 Task: Set the Teletext alignment to the bottom for the VBI and Teletext decoder.
Action: Mouse moved to (92, 11)
Screenshot: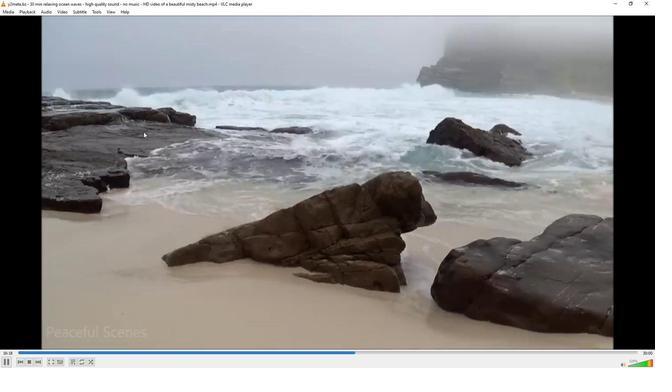 
Action: Mouse pressed left at (92, 11)
Screenshot: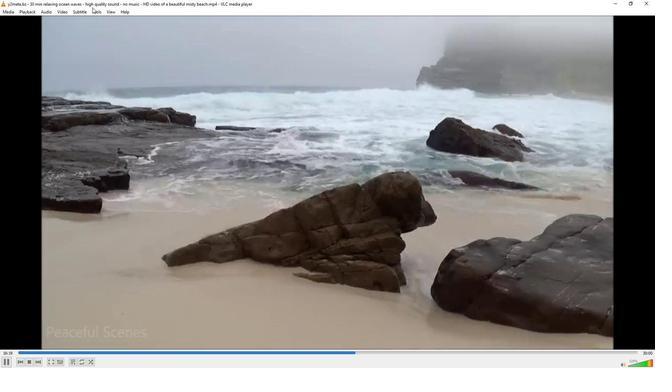 
Action: Mouse moved to (93, 15)
Screenshot: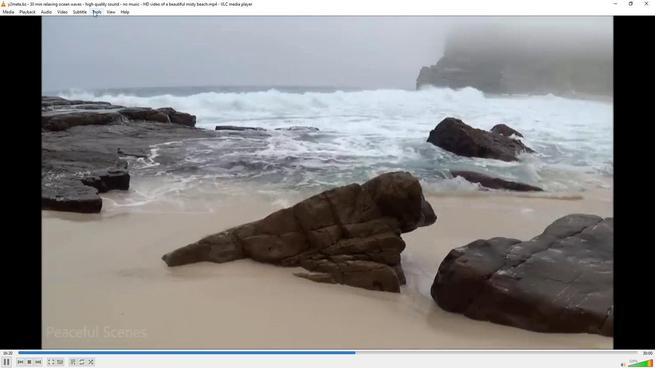 
Action: Mouse pressed left at (93, 15)
Screenshot: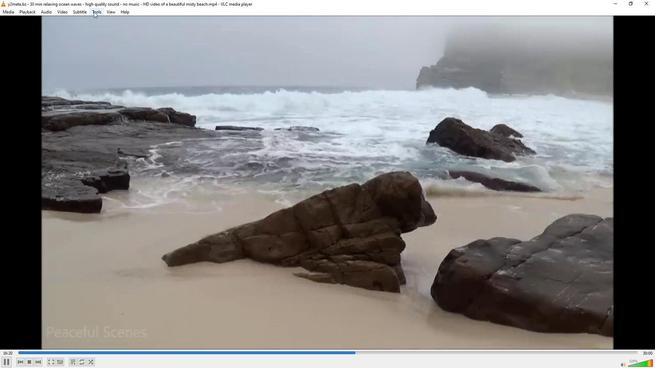 
Action: Mouse moved to (109, 96)
Screenshot: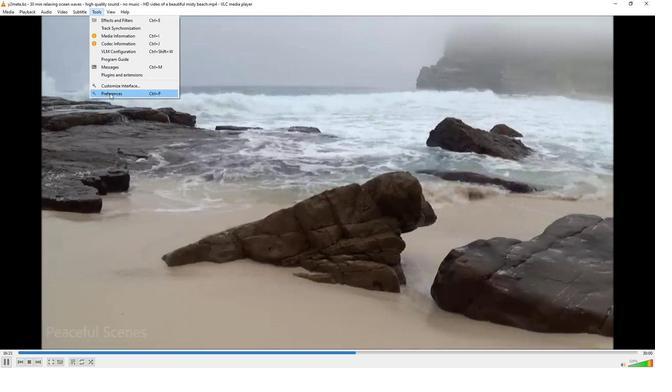 
Action: Mouse pressed left at (109, 96)
Screenshot: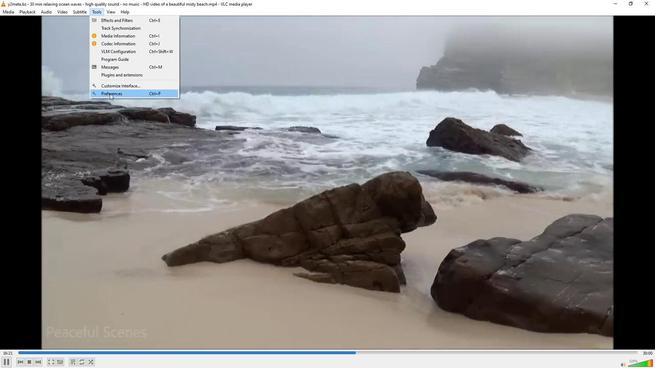 
Action: Mouse moved to (77, 286)
Screenshot: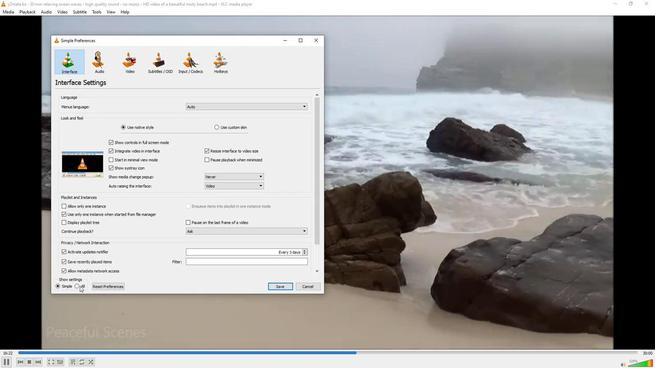 
Action: Mouse pressed left at (77, 286)
Screenshot: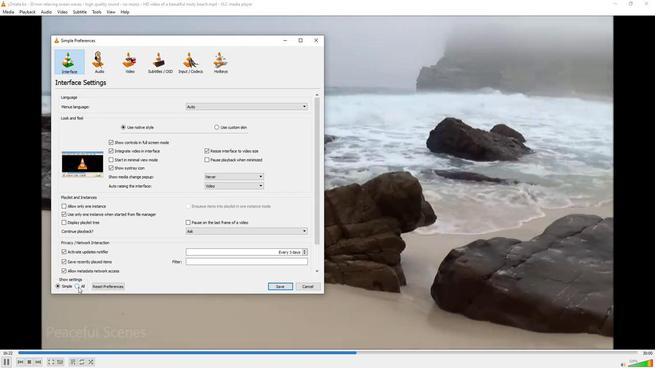 
Action: Mouse moved to (68, 189)
Screenshot: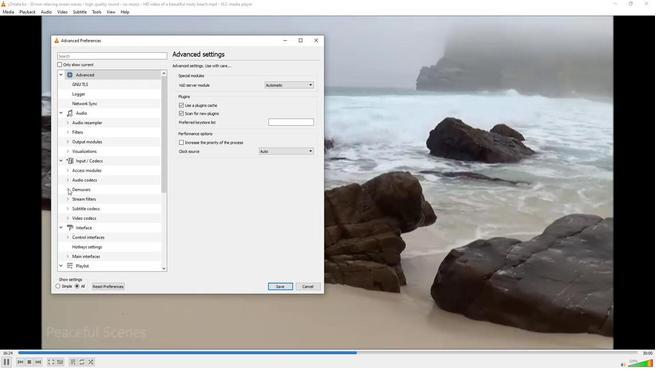 
Action: Mouse pressed left at (68, 189)
Screenshot: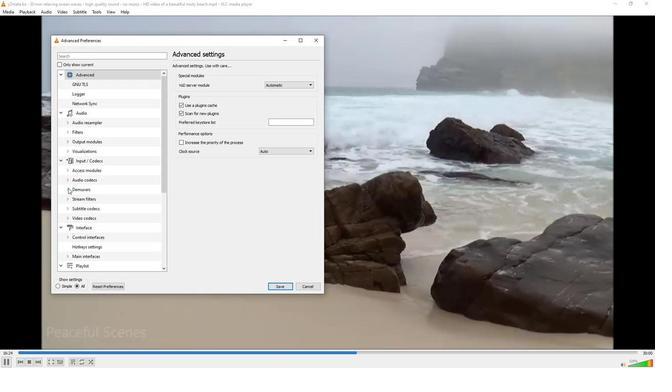 
Action: Mouse moved to (82, 214)
Screenshot: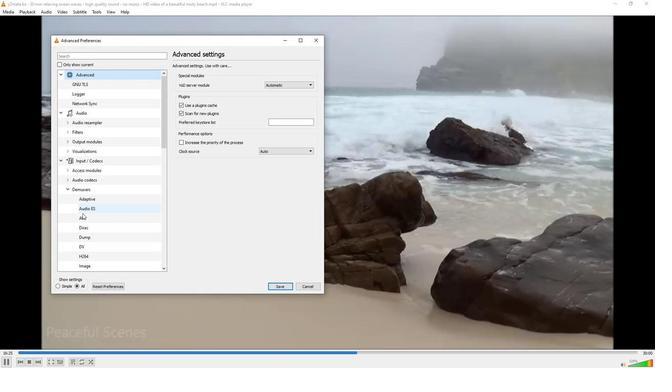 
Action: Mouse scrolled (82, 214) with delta (0, 0)
Screenshot: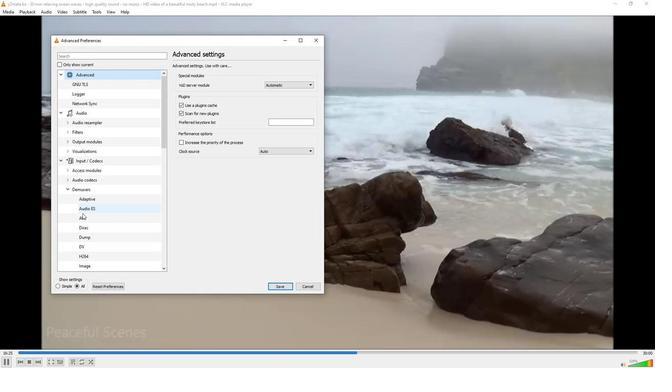 
Action: Mouse scrolled (82, 214) with delta (0, 0)
Screenshot: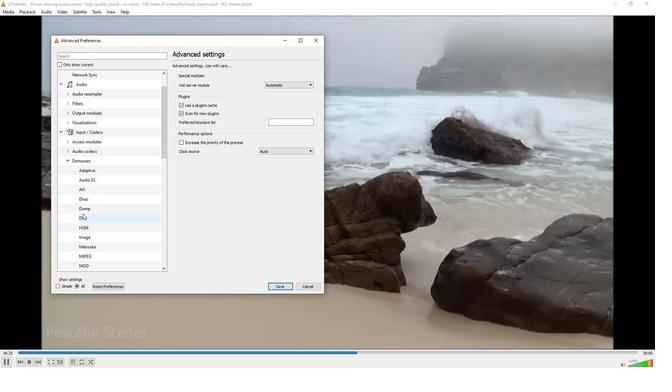 
Action: Mouse scrolled (82, 214) with delta (0, 0)
Screenshot: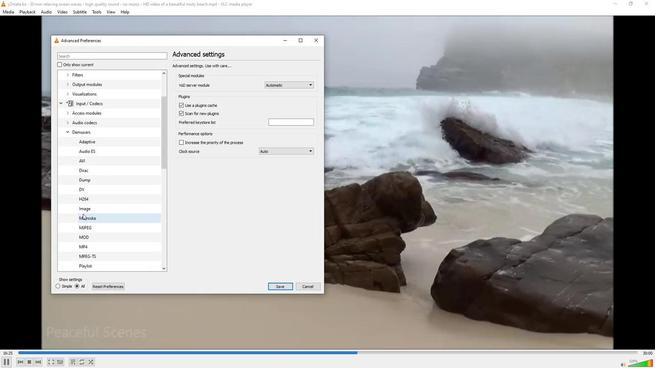 
Action: Mouse scrolled (82, 214) with delta (0, 0)
Screenshot: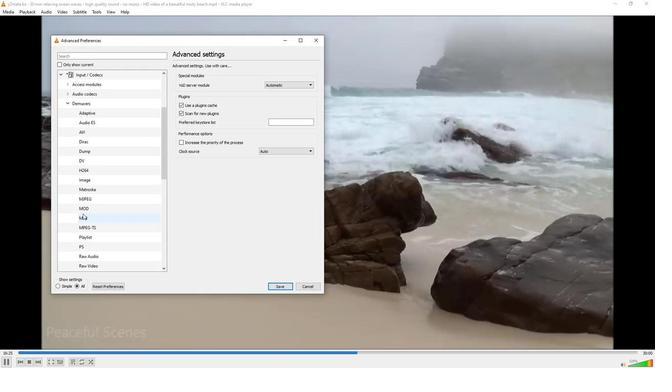 
Action: Mouse scrolled (82, 214) with delta (0, 0)
Screenshot: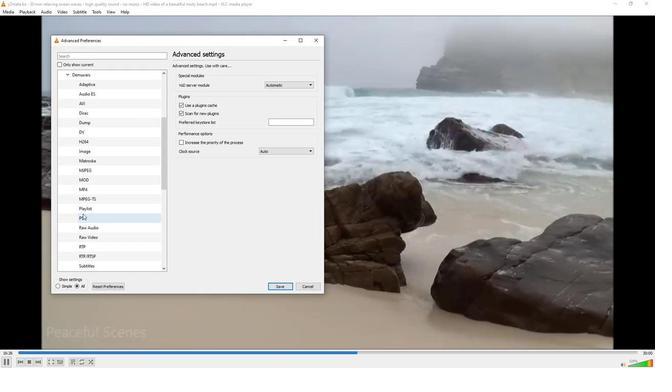 
Action: Mouse scrolled (82, 214) with delta (0, 0)
Screenshot: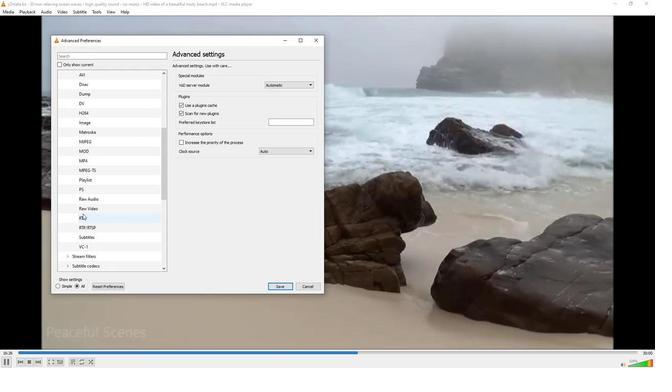 
Action: Mouse moved to (69, 236)
Screenshot: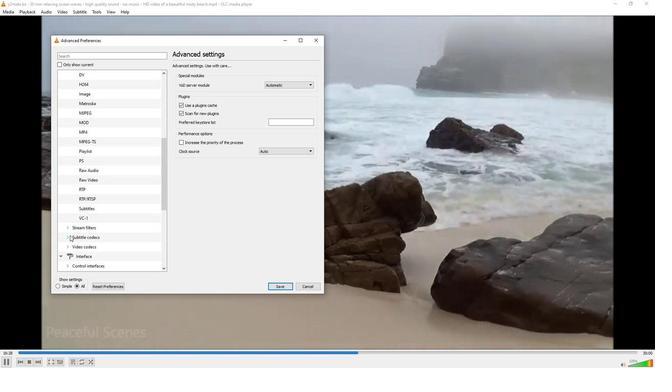 
Action: Mouse pressed left at (69, 236)
Screenshot: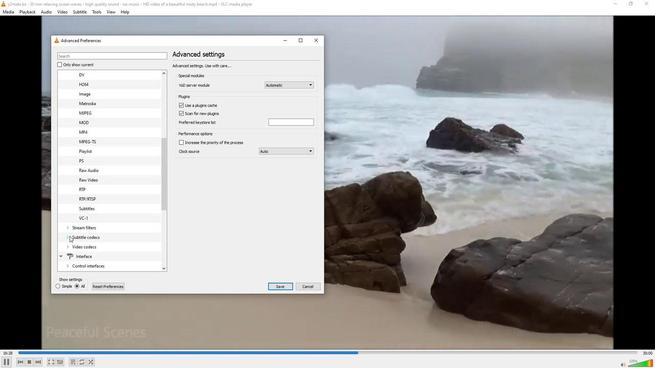 
Action: Mouse moved to (79, 238)
Screenshot: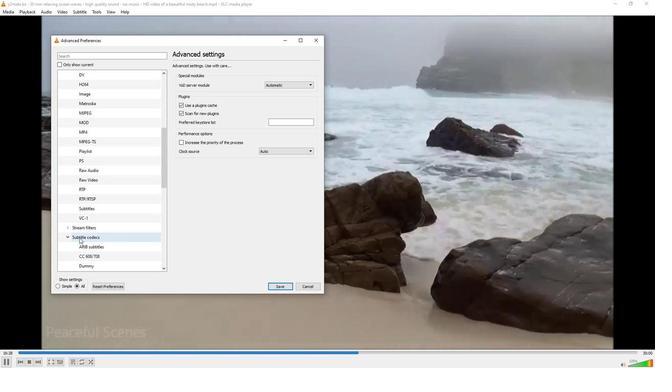 
Action: Mouse scrolled (79, 238) with delta (0, 0)
Screenshot: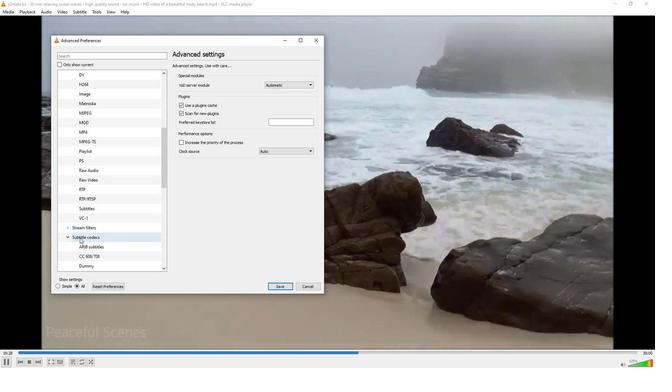 
Action: Mouse moved to (80, 238)
Screenshot: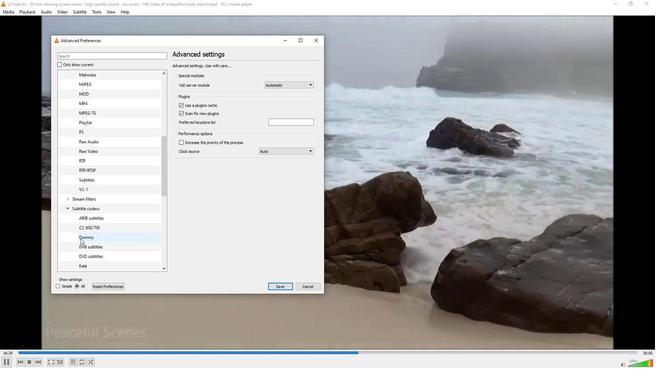 
Action: Mouse scrolled (80, 238) with delta (0, 0)
Screenshot: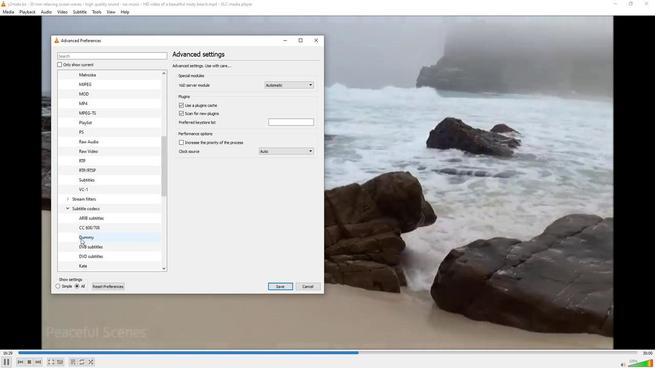 
Action: Mouse scrolled (80, 238) with delta (0, 0)
Screenshot: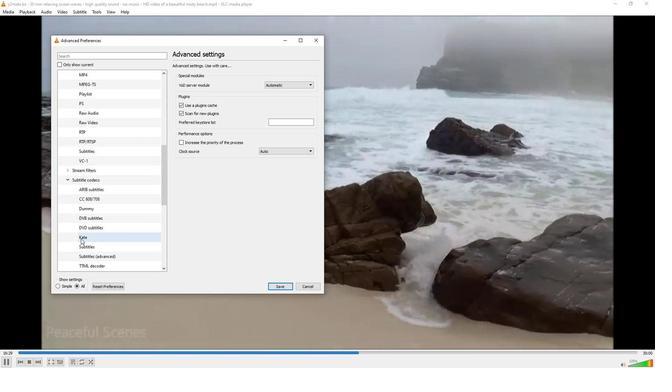 
Action: Mouse moved to (88, 253)
Screenshot: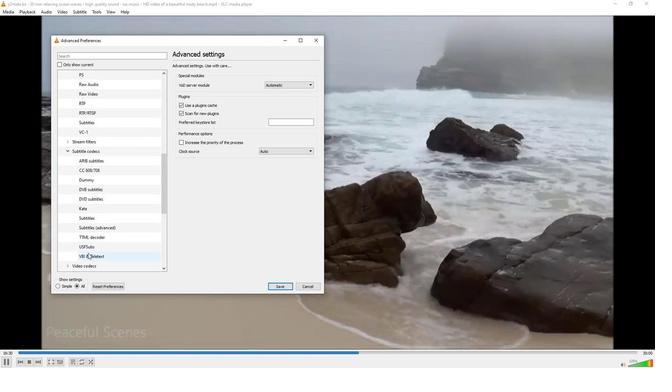 
Action: Mouse pressed left at (88, 253)
Screenshot: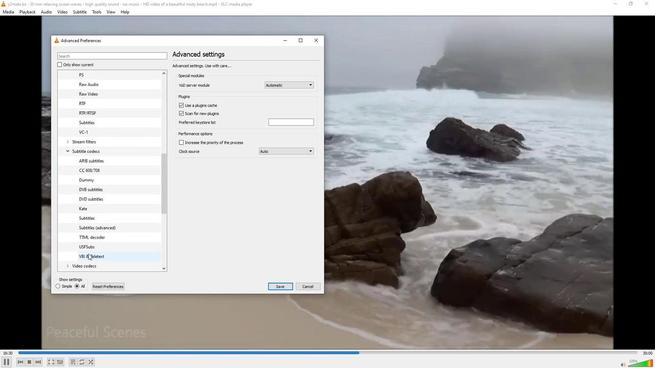 
Action: Mouse moved to (289, 96)
Screenshot: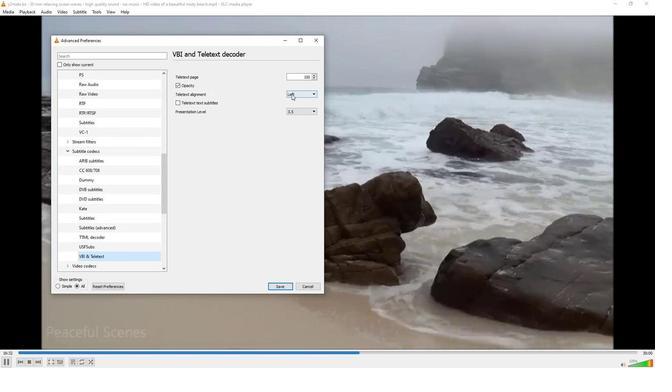 
Action: Mouse pressed left at (289, 96)
Screenshot: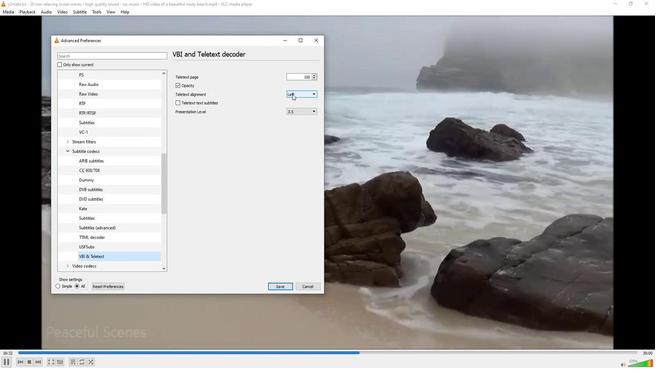 
Action: Mouse moved to (289, 118)
Screenshot: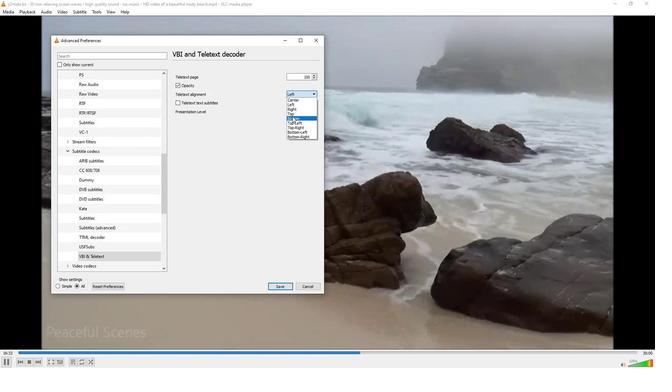 
Action: Mouse pressed left at (289, 118)
Screenshot: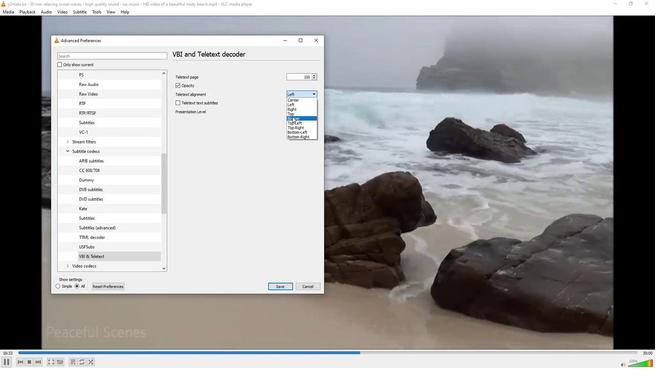 
Action: Mouse moved to (285, 122)
Screenshot: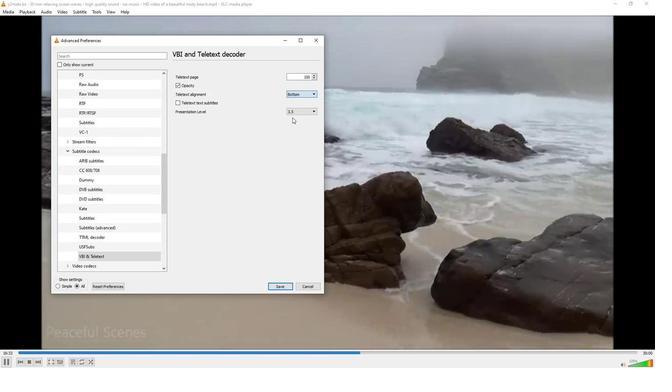 
